 Task: Insert line arrow.
Action: Mouse moved to (302, 113)
Screenshot: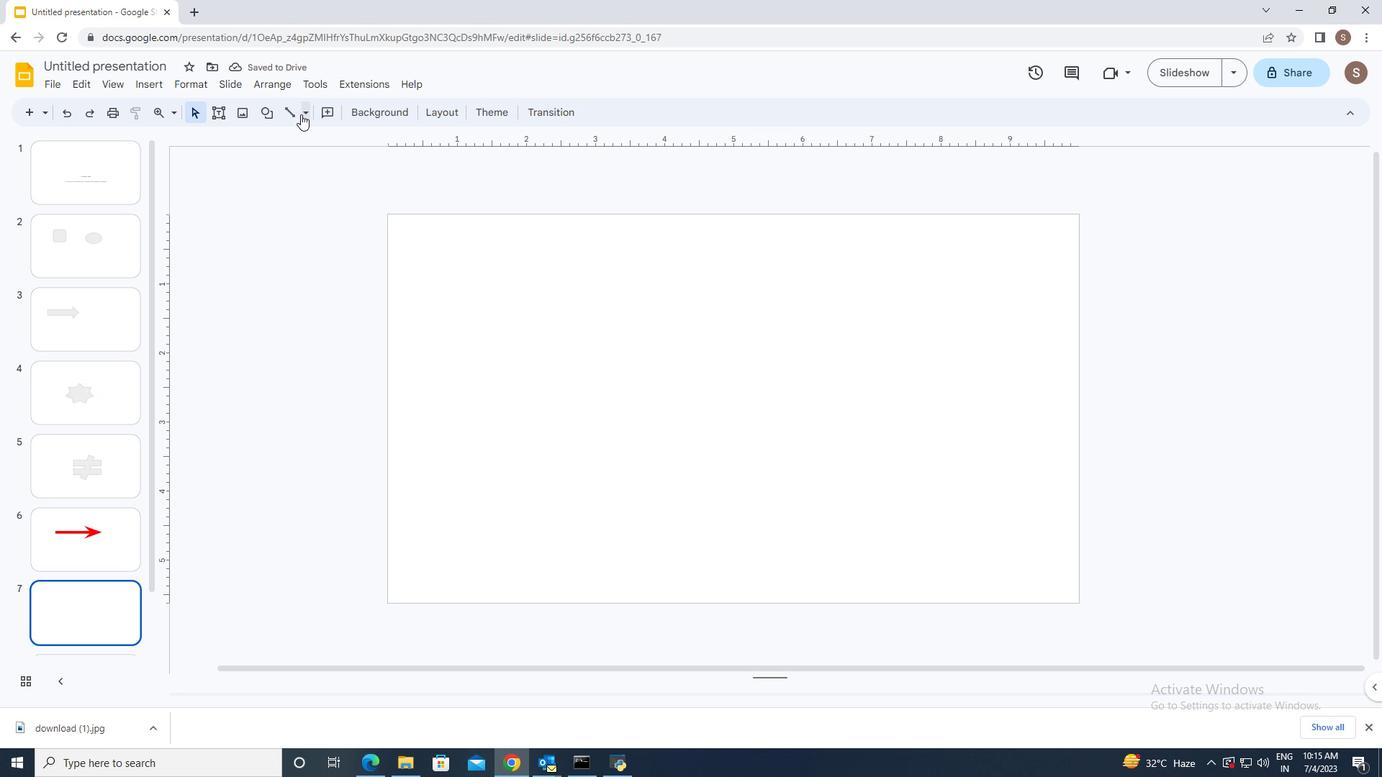 
Action: Mouse pressed left at (302, 113)
Screenshot: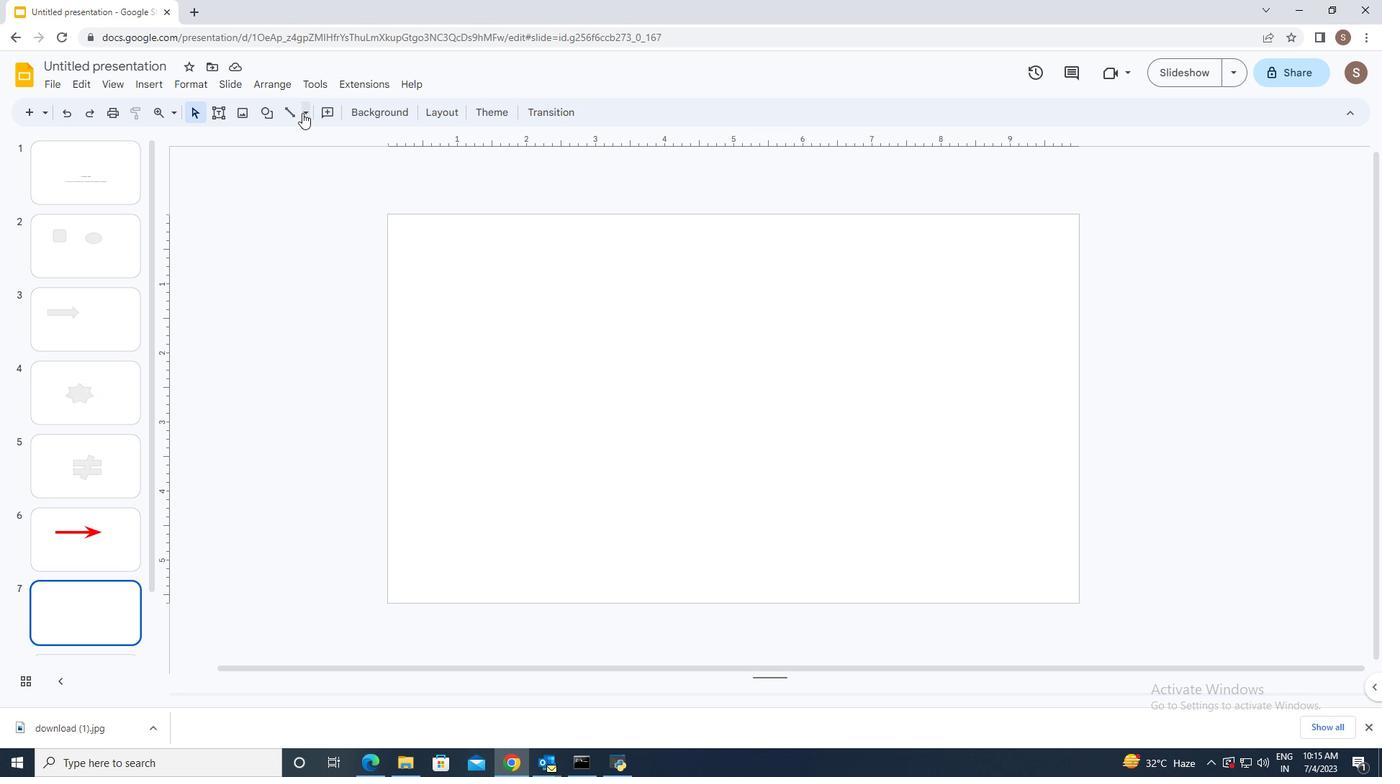 
Action: Mouse moved to (316, 167)
Screenshot: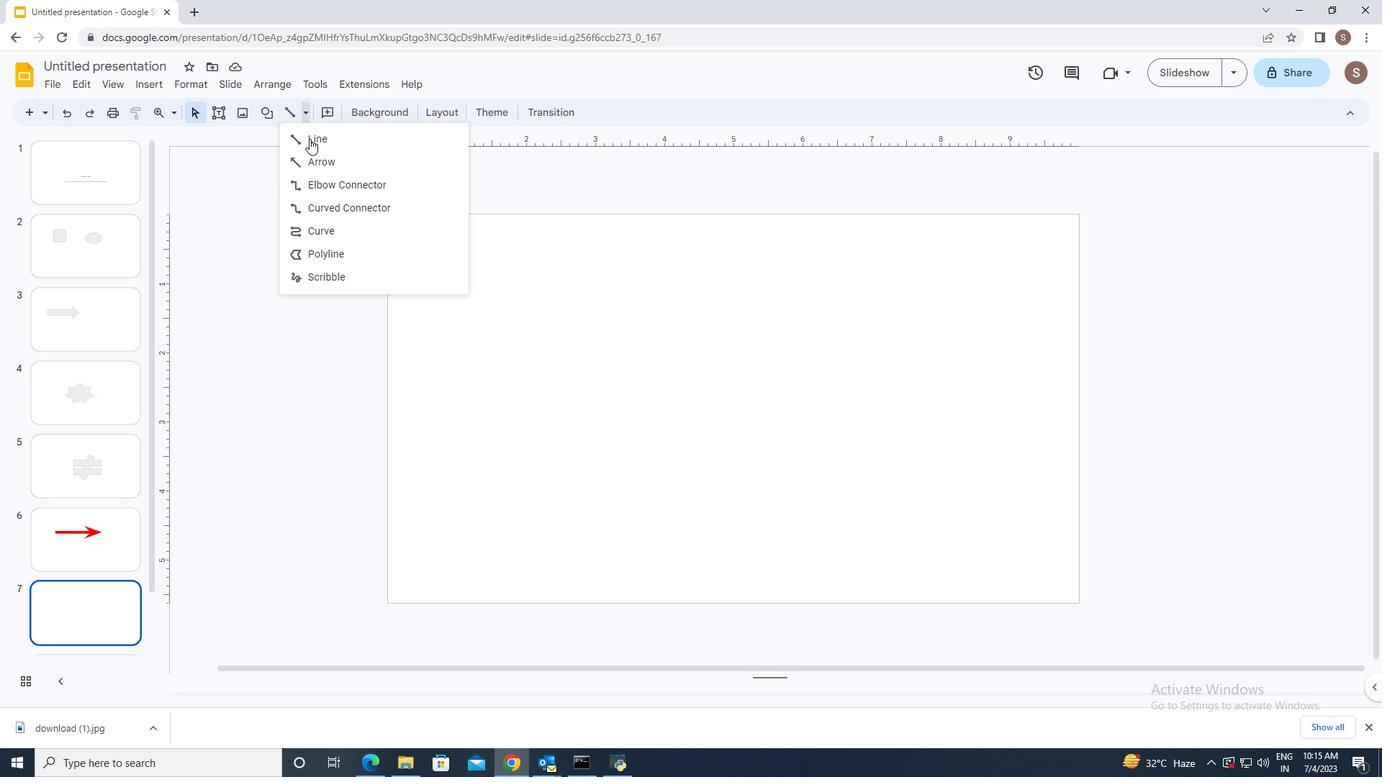 
Action: Mouse pressed left at (316, 167)
Screenshot: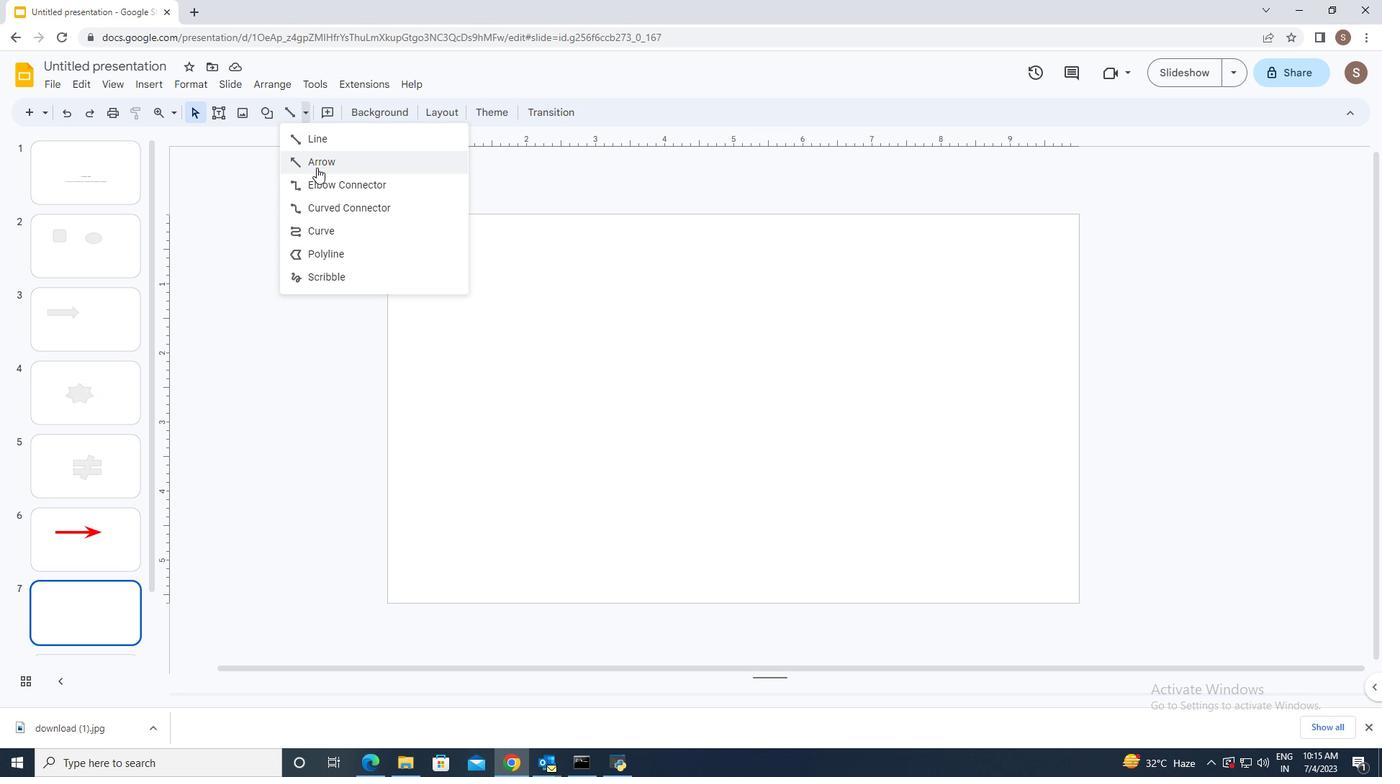
Action: Mouse moved to (535, 321)
Screenshot: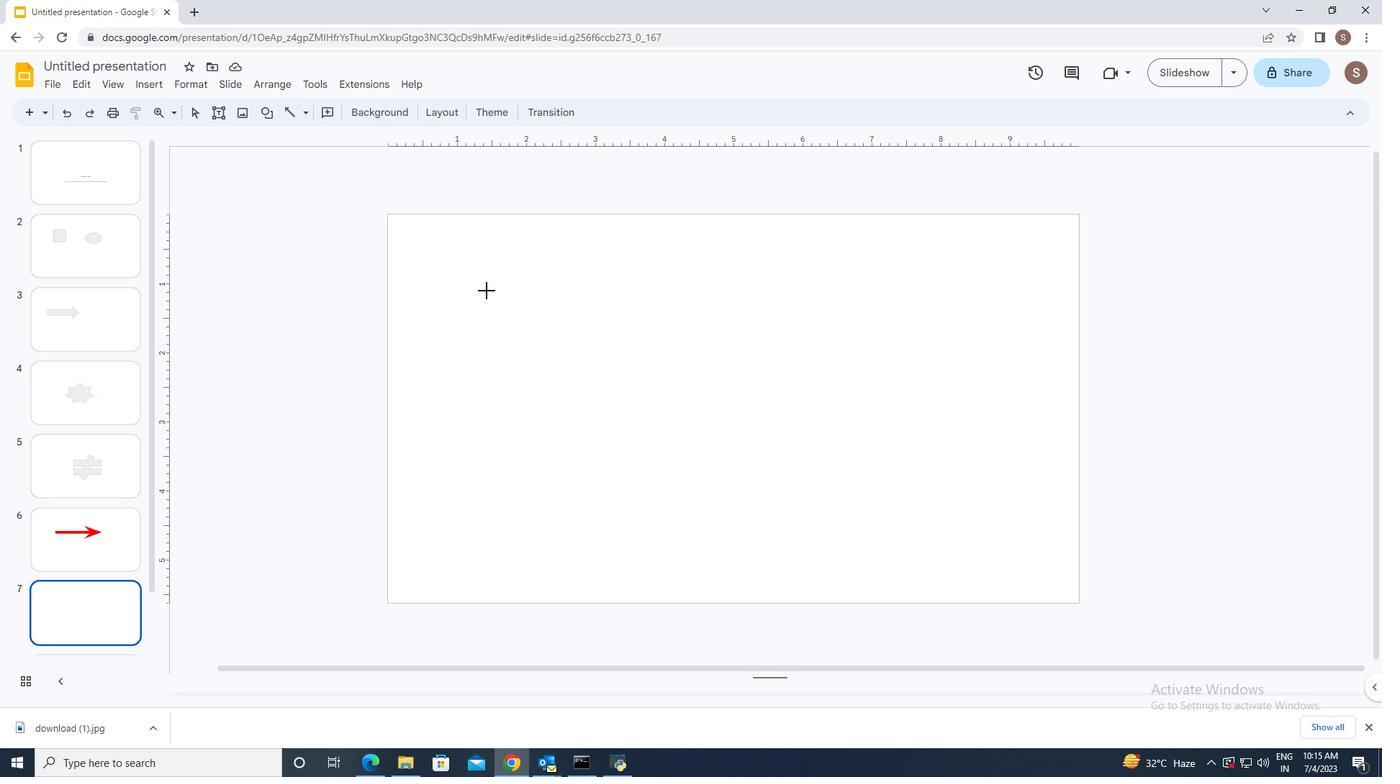 
Action: Mouse pressed left at (535, 321)
Screenshot: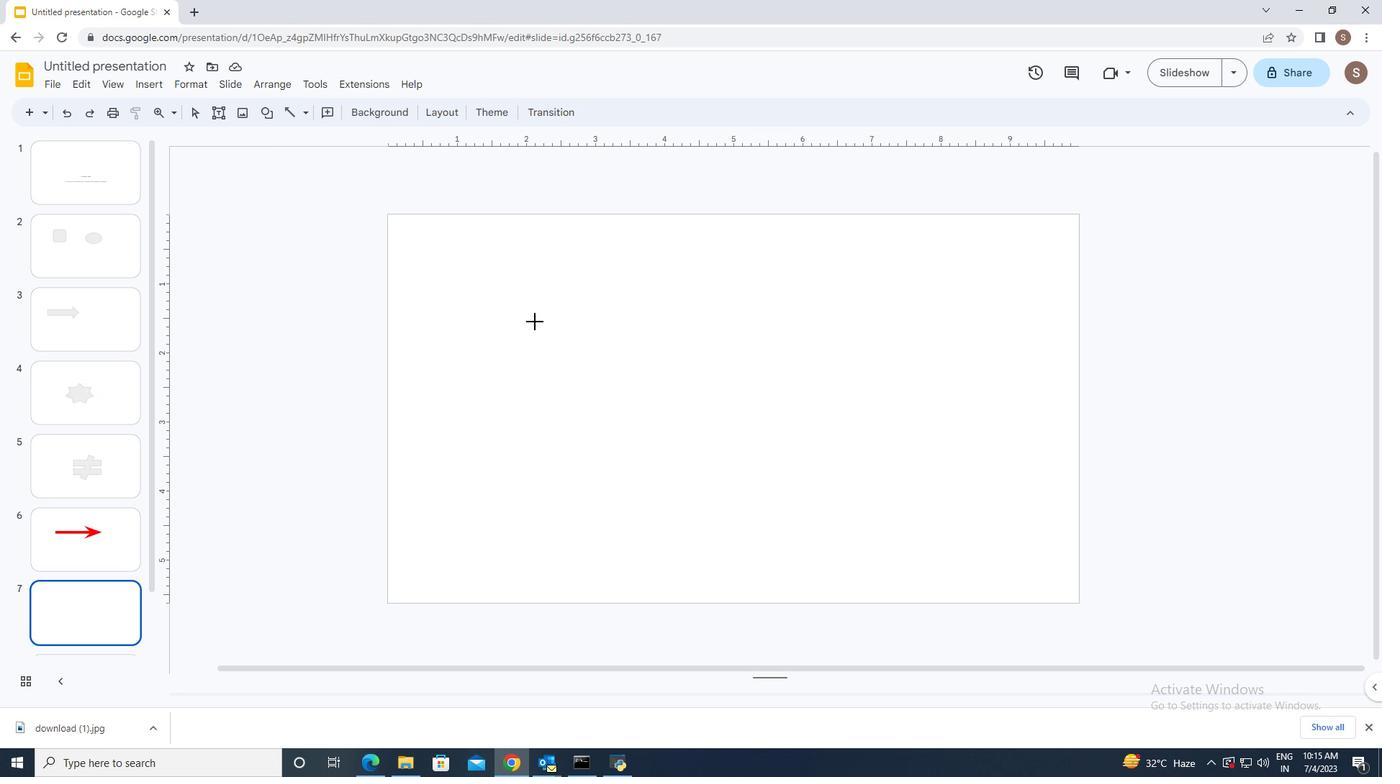 
Action: Mouse moved to (733, 369)
Screenshot: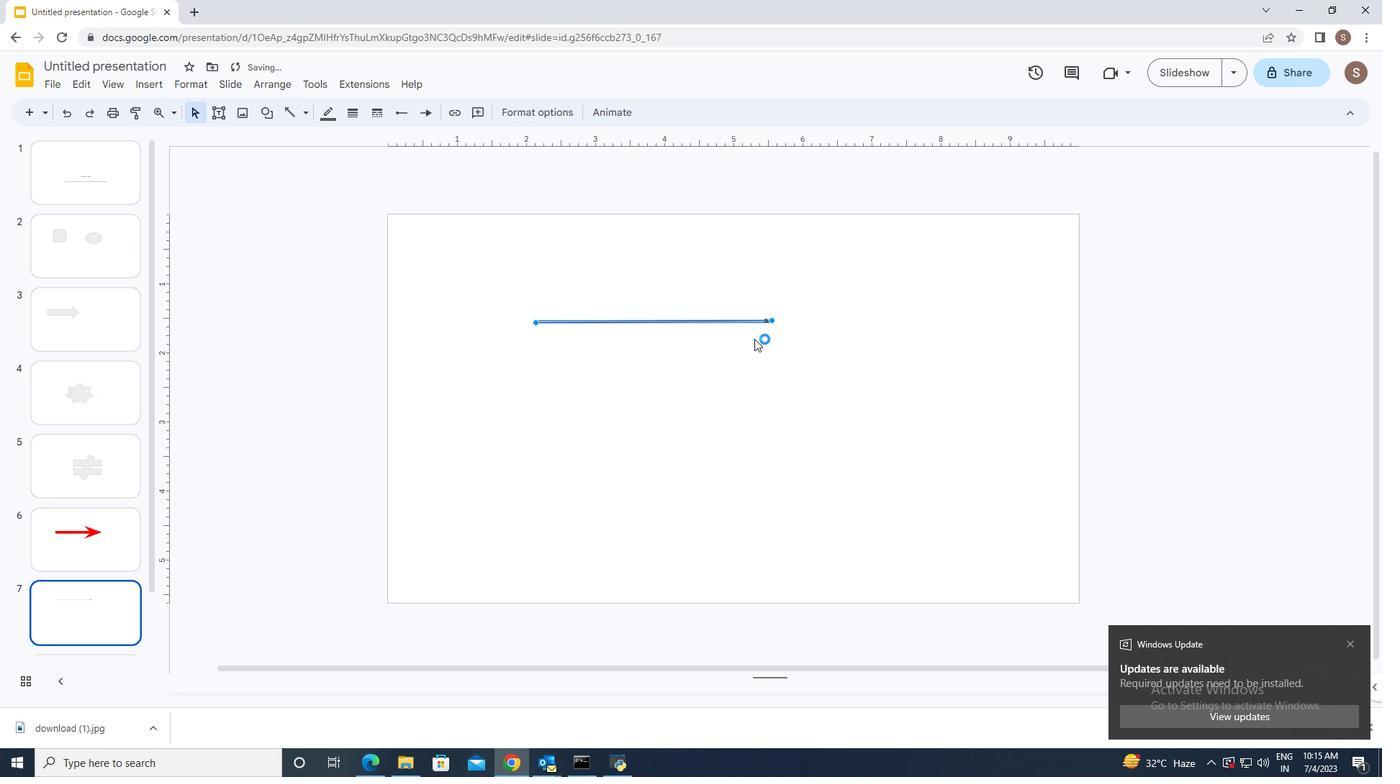 
Action: Mouse pressed left at (733, 369)
Screenshot: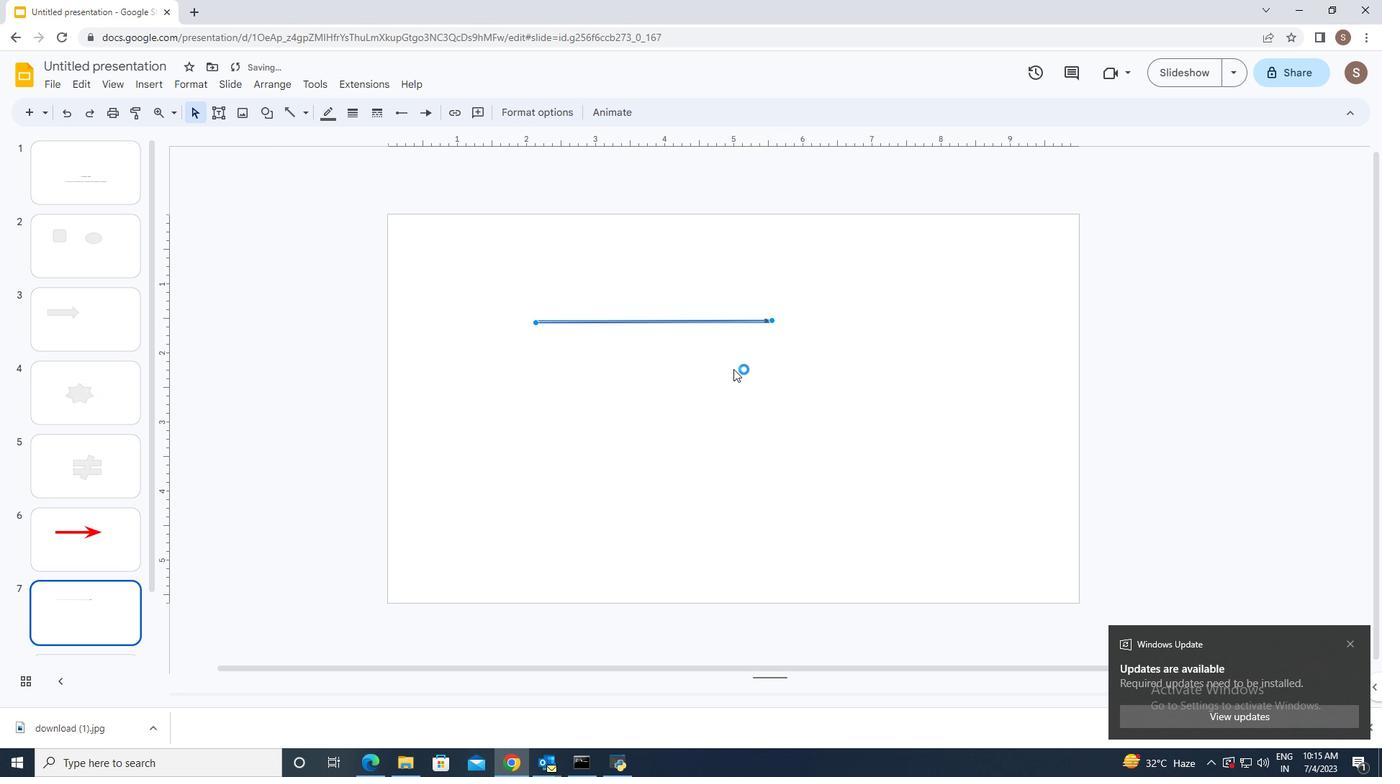 
